 Task: Edit the duration of the event to 15 minutes.
Action: Mouse moved to (107, 172)
Screenshot: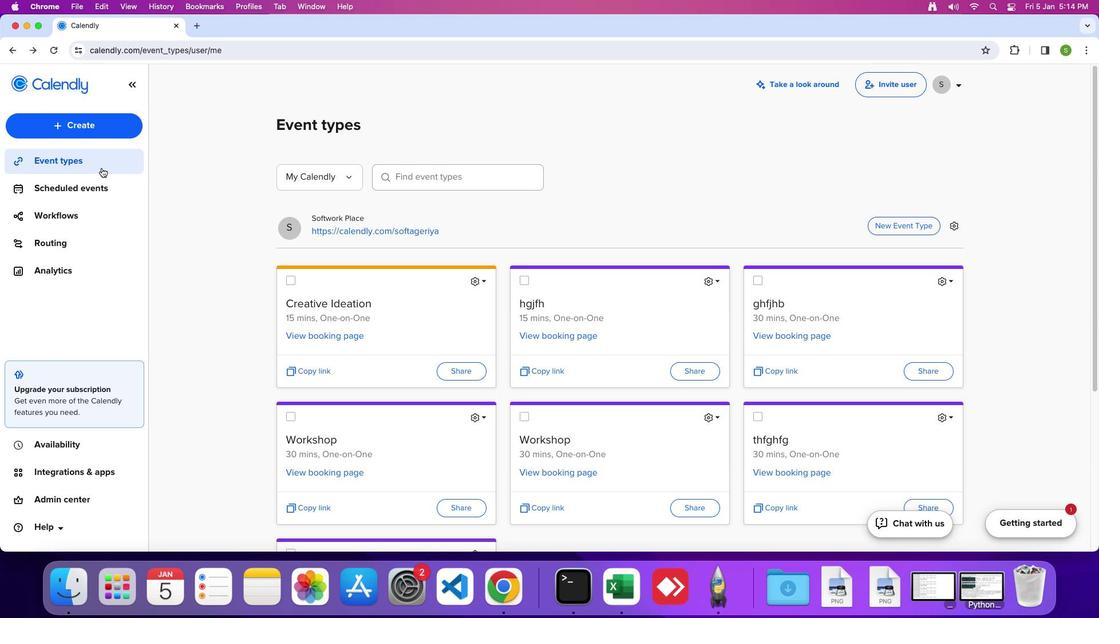 
Action: Mouse pressed left at (107, 172)
Screenshot: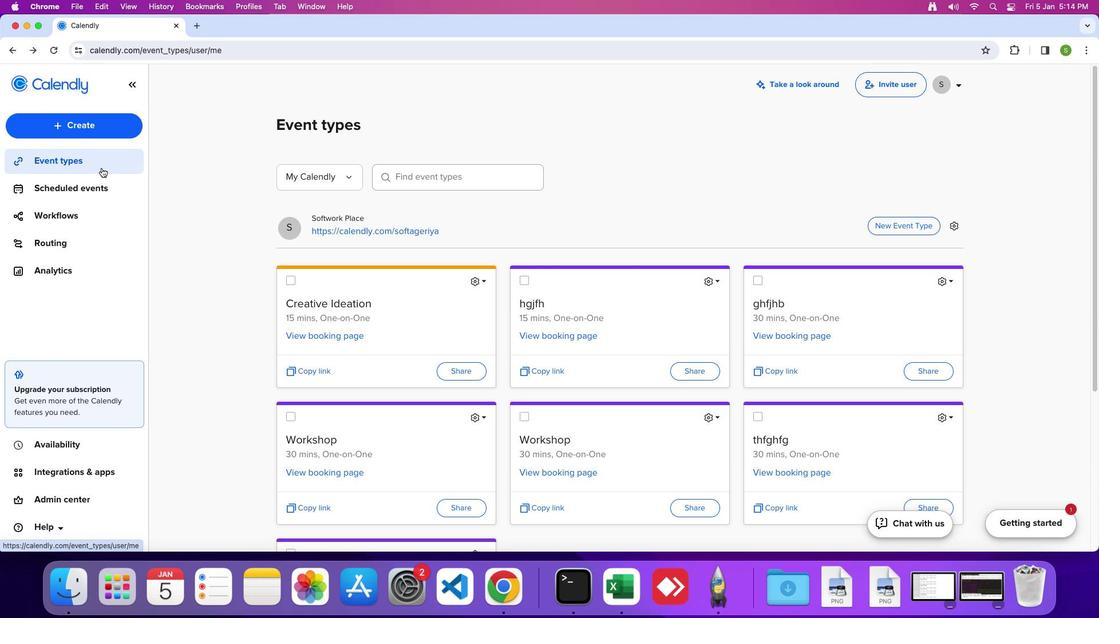 
Action: Mouse moved to (477, 281)
Screenshot: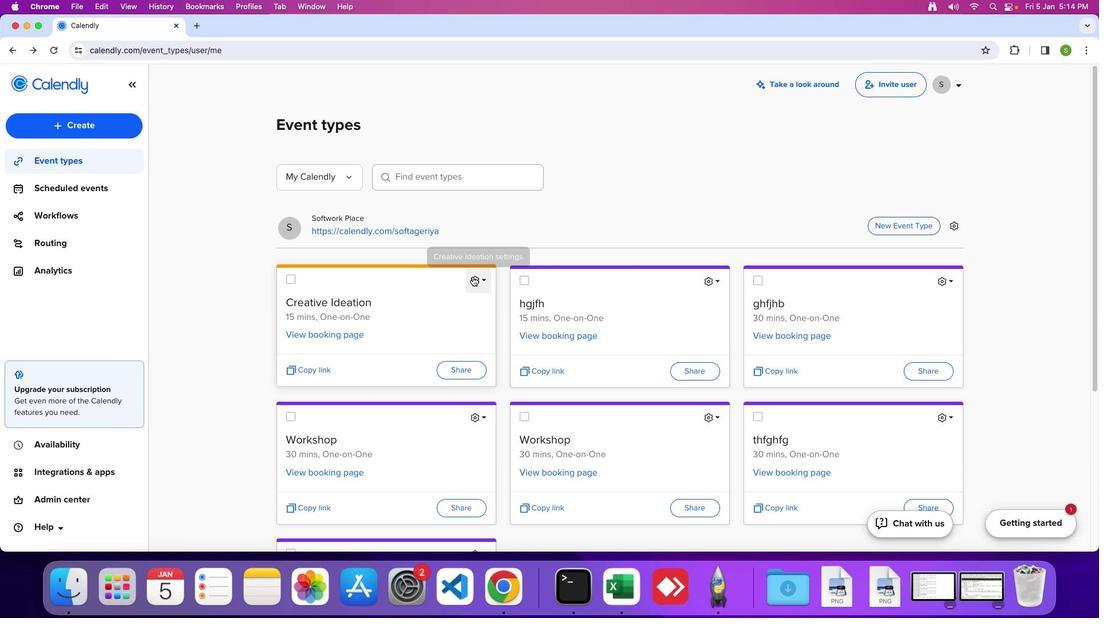 
Action: Mouse pressed left at (477, 281)
Screenshot: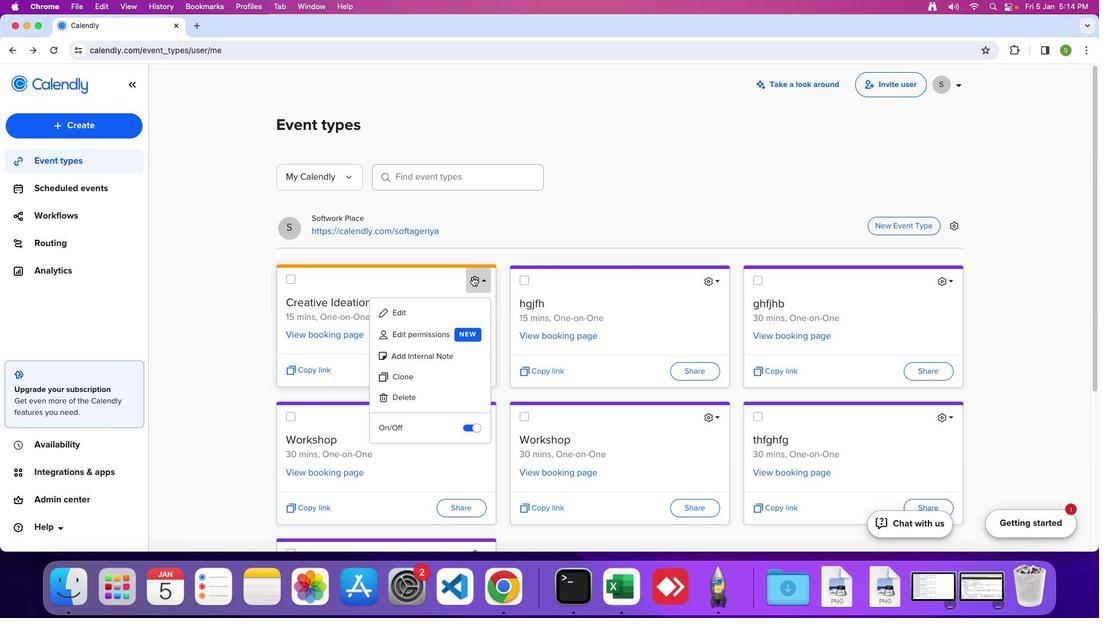 
Action: Mouse moved to (447, 313)
Screenshot: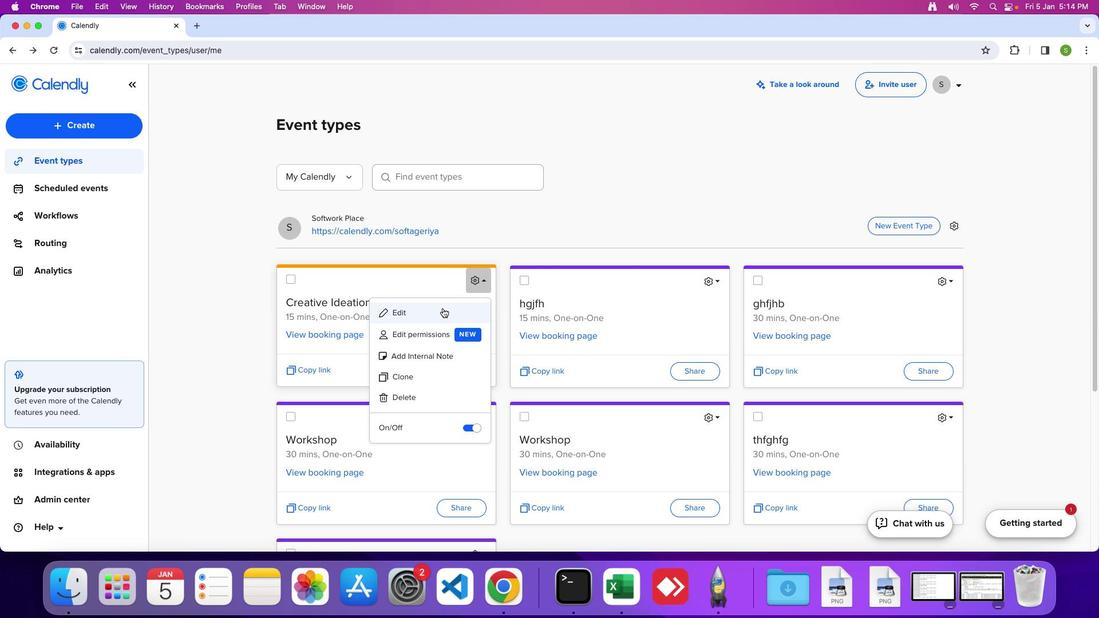 
Action: Mouse pressed left at (447, 313)
Screenshot: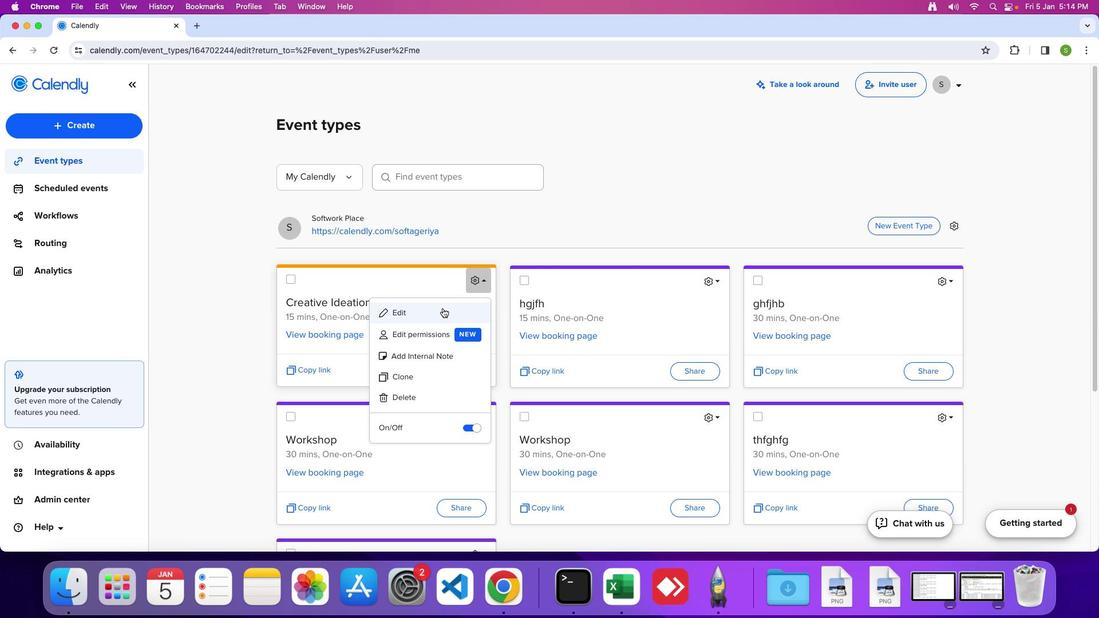 
Action: Mouse moved to (188, 174)
Screenshot: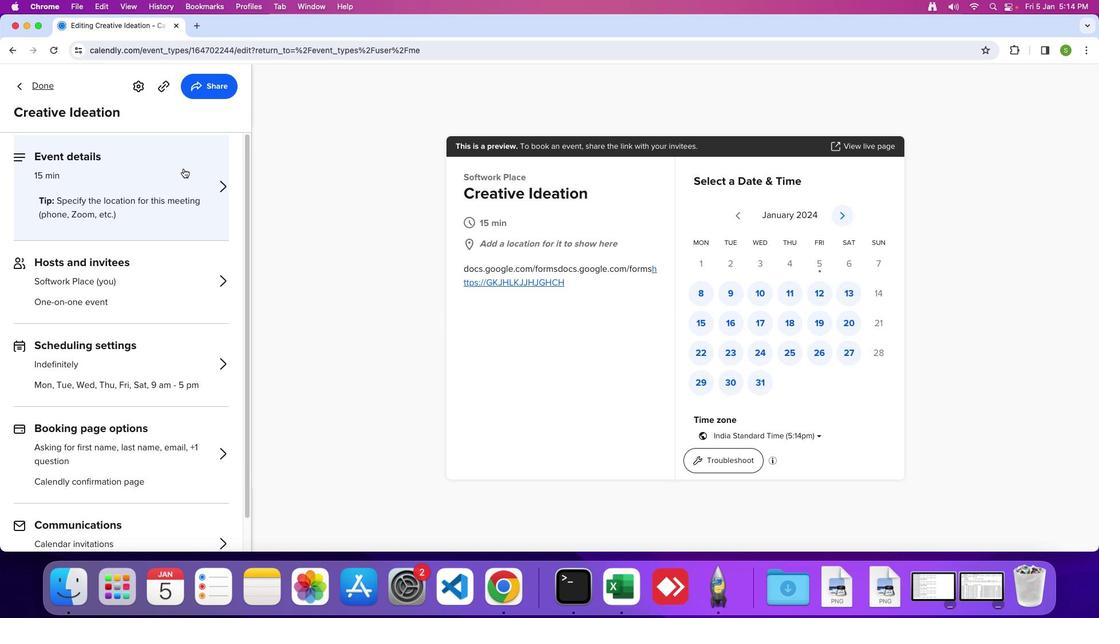 
Action: Mouse pressed left at (188, 174)
Screenshot: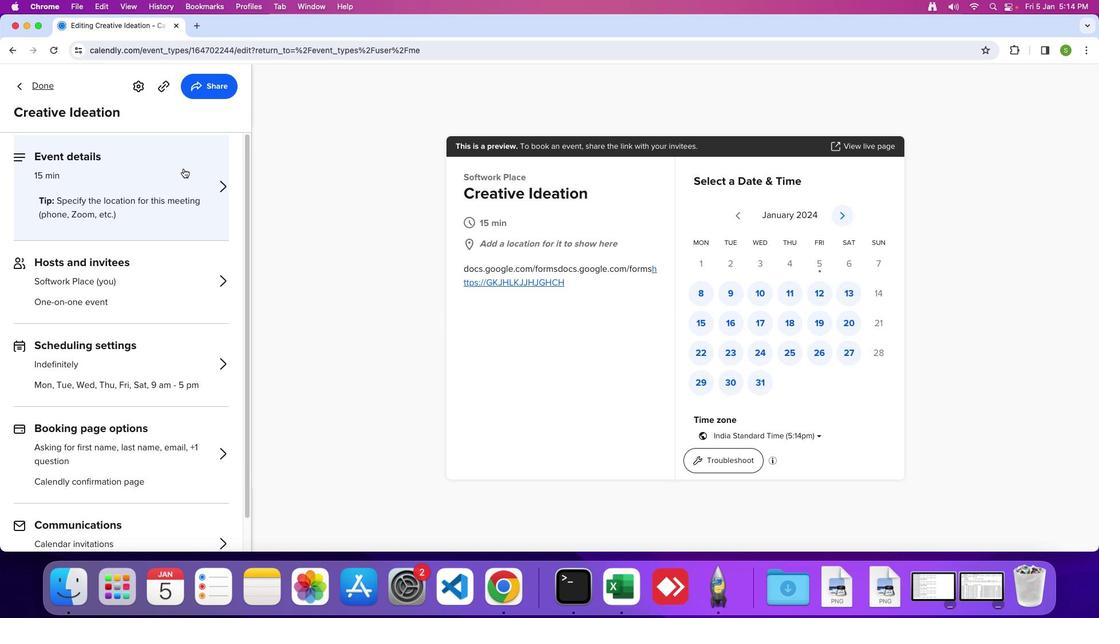 
Action: Mouse moved to (110, 234)
Screenshot: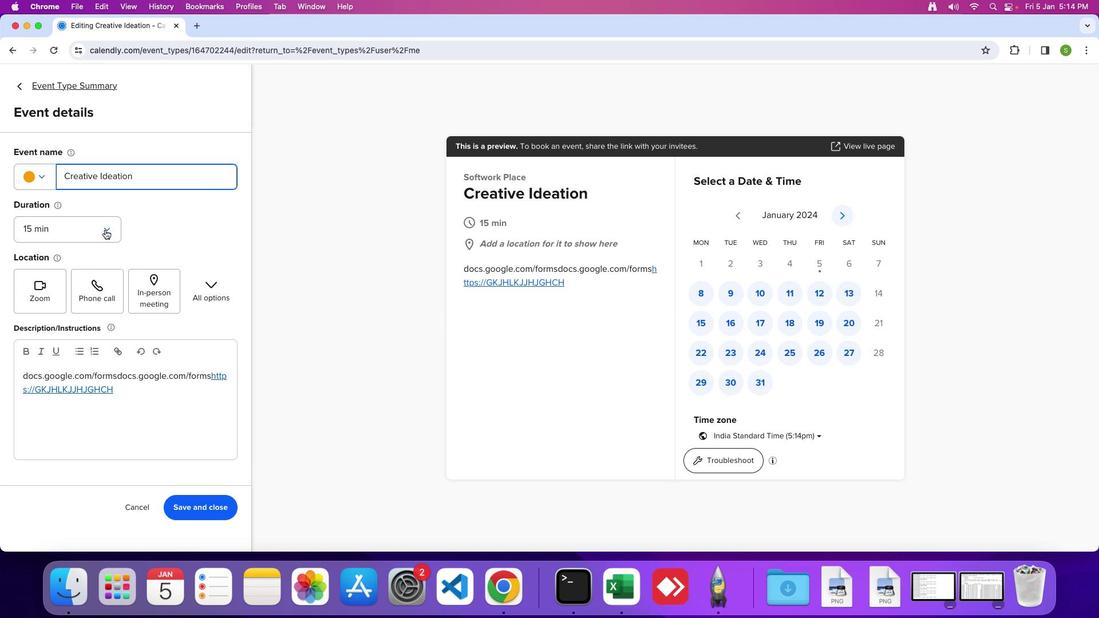 
Action: Mouse pressed left at (110, 234)
Screenshot: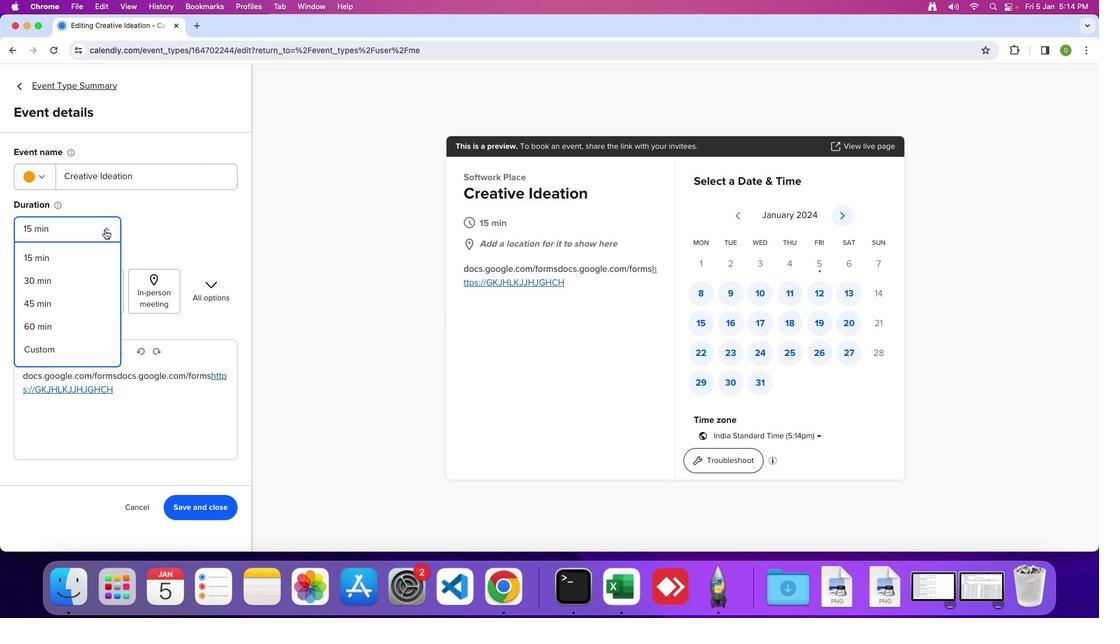 
Action: Mouse moved to (96, 257)
Screenshot: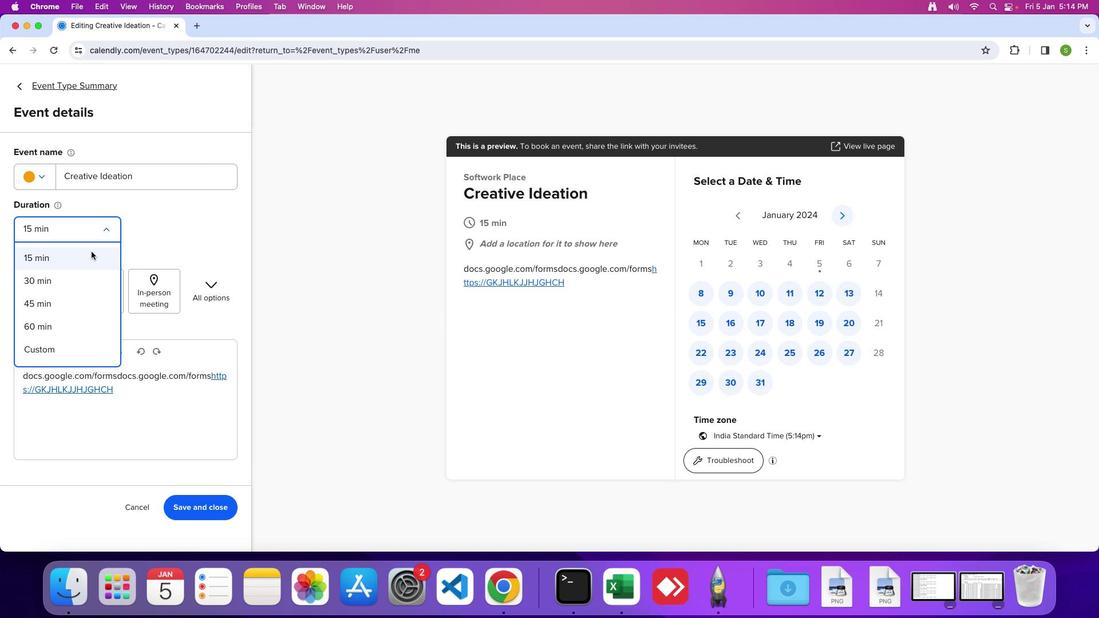 
Action: Mouse pressed left at (96, 257)
Screenshot: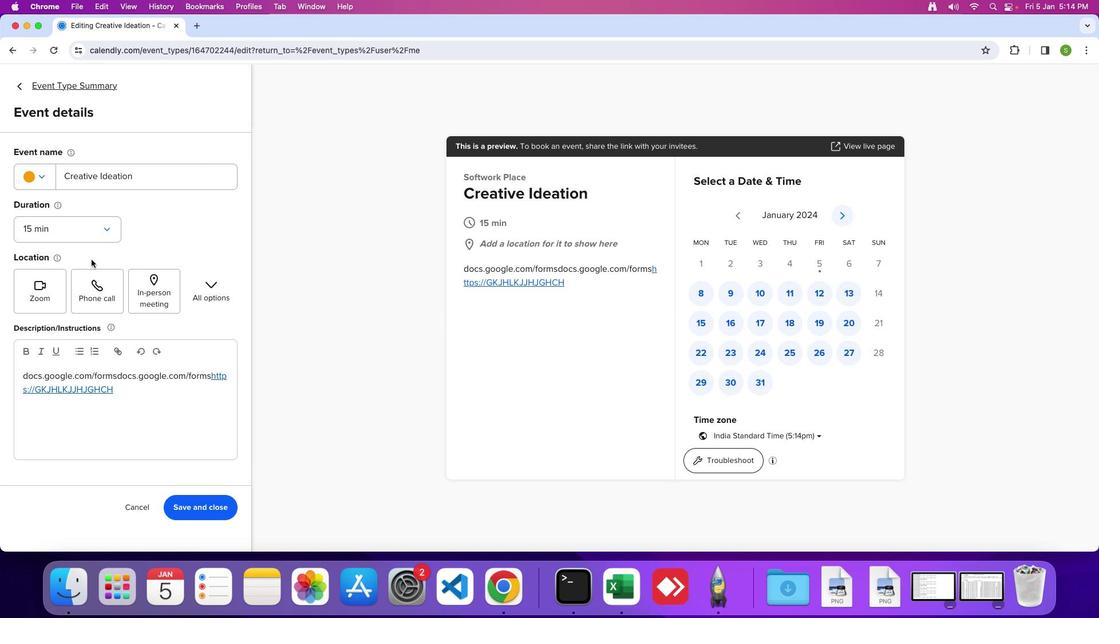 
Action: Mouse moved to (202, 514)
Screenshot: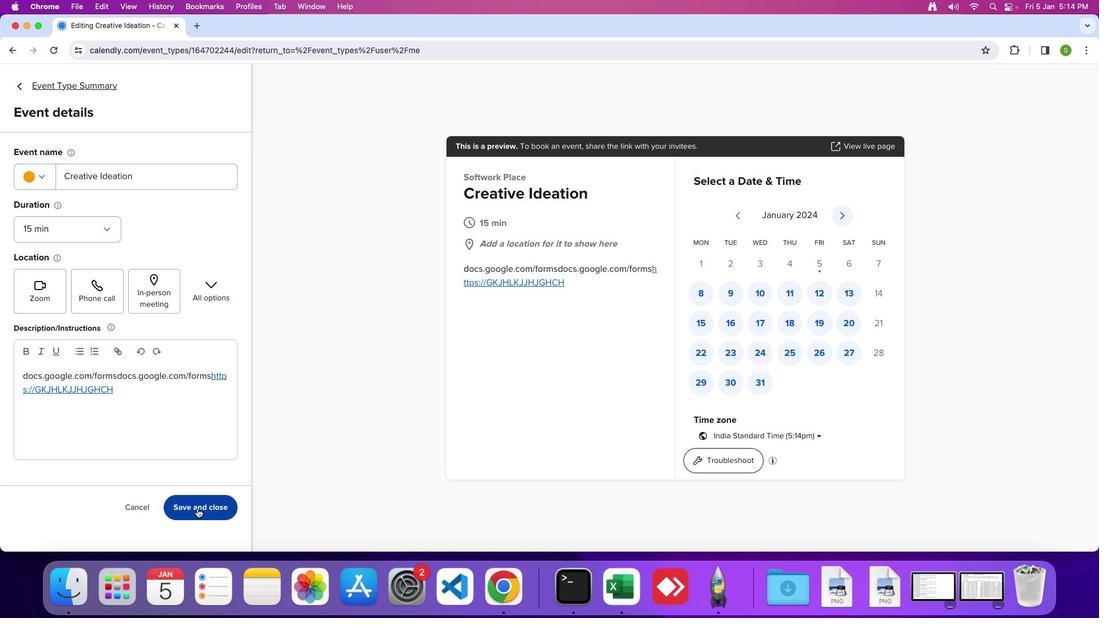 
Action: Mouse pressed left at (202, 514)
Screenshot: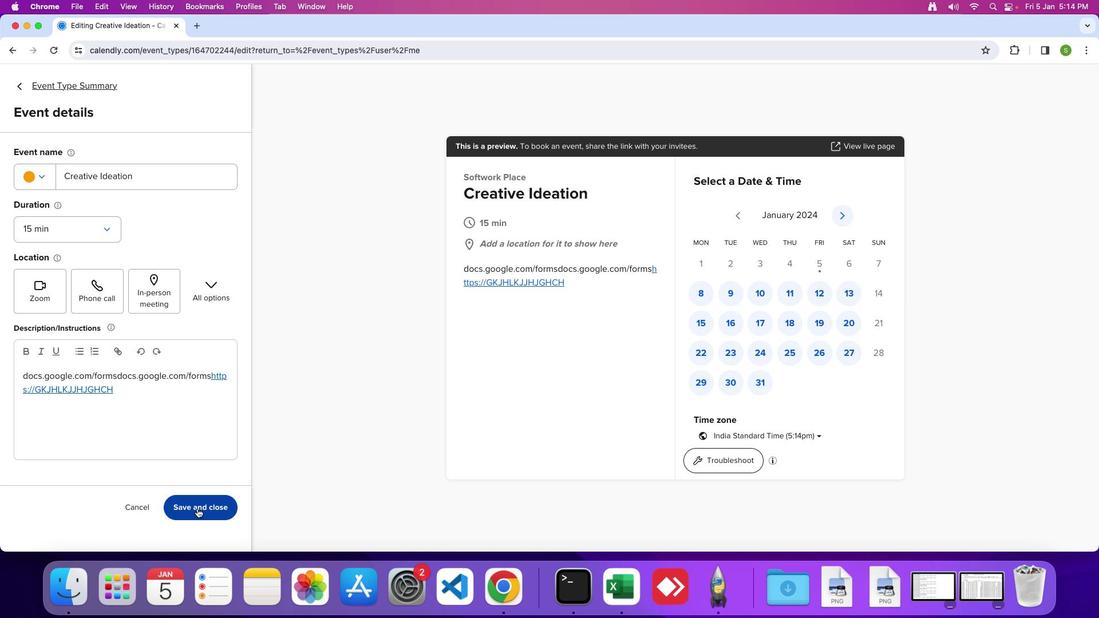 
Action: Mouse moved to (200, 514)
Screenshot: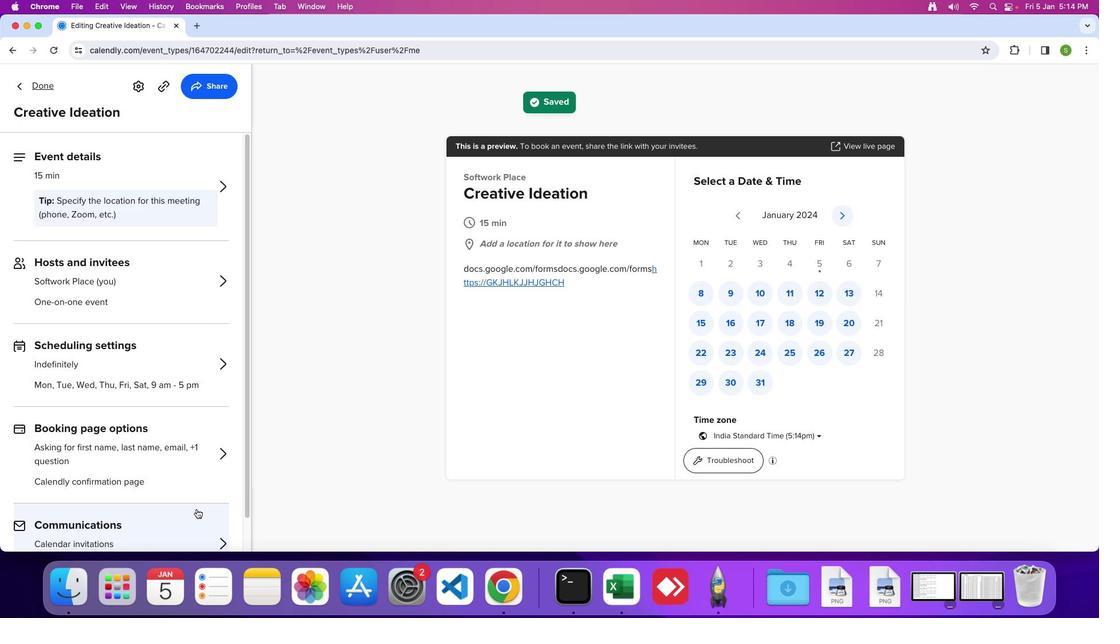 
